 Task: Change the font size in Visual Studio Code.
Action: Mouse moved to (31, 6)
Screenshot: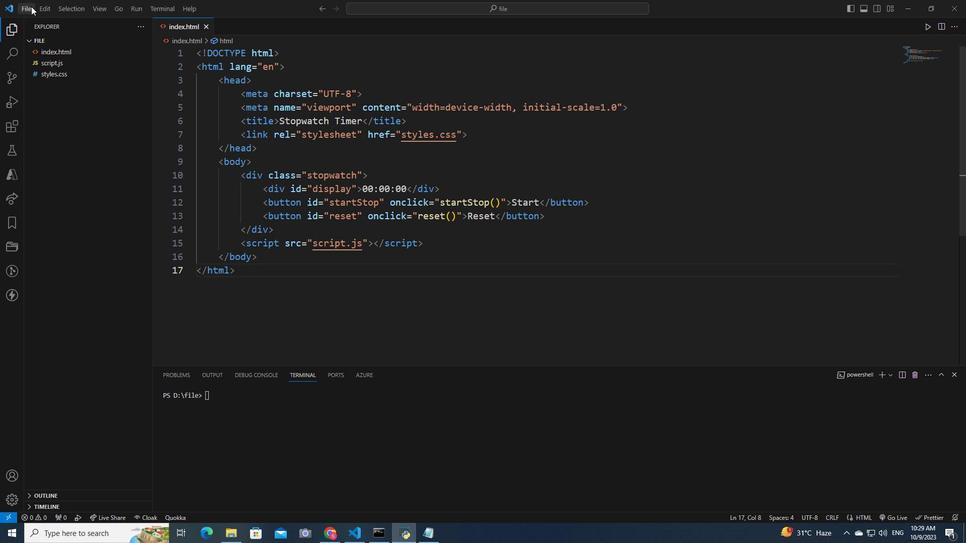 
Action: Mouse pressed left at (31, 6)
Screenshot: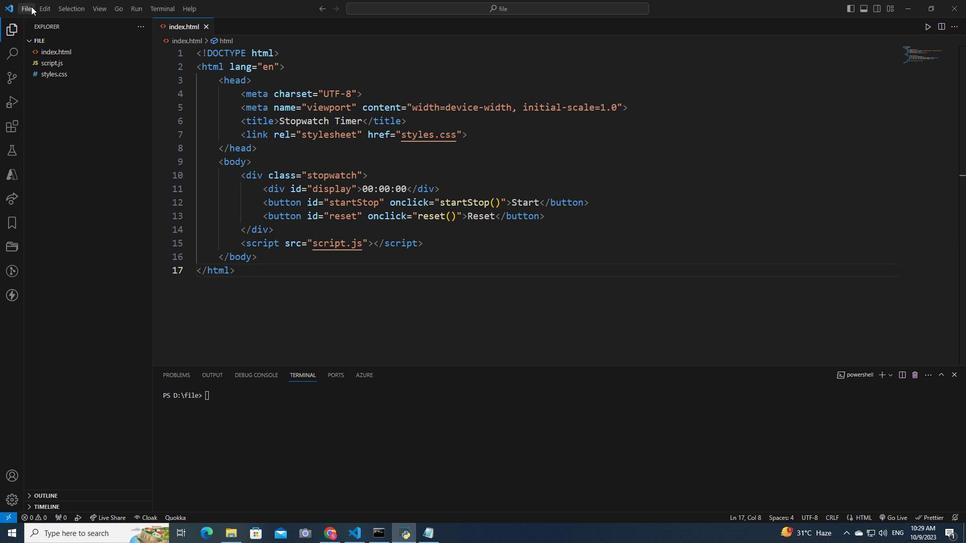 
Action: Mouse moved to (77, 251)
Screenshot: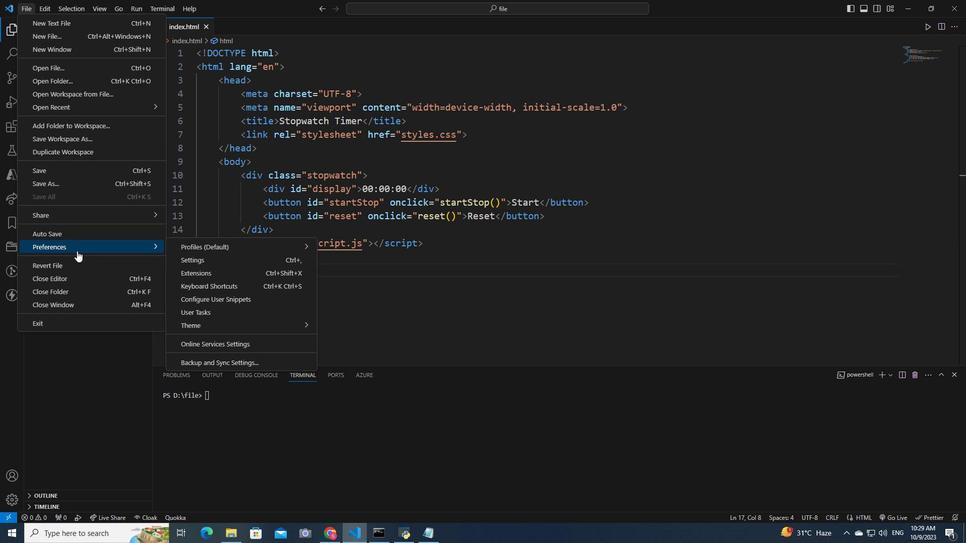 
Action: Mouse pressed left at (77, 251)
Screenshot: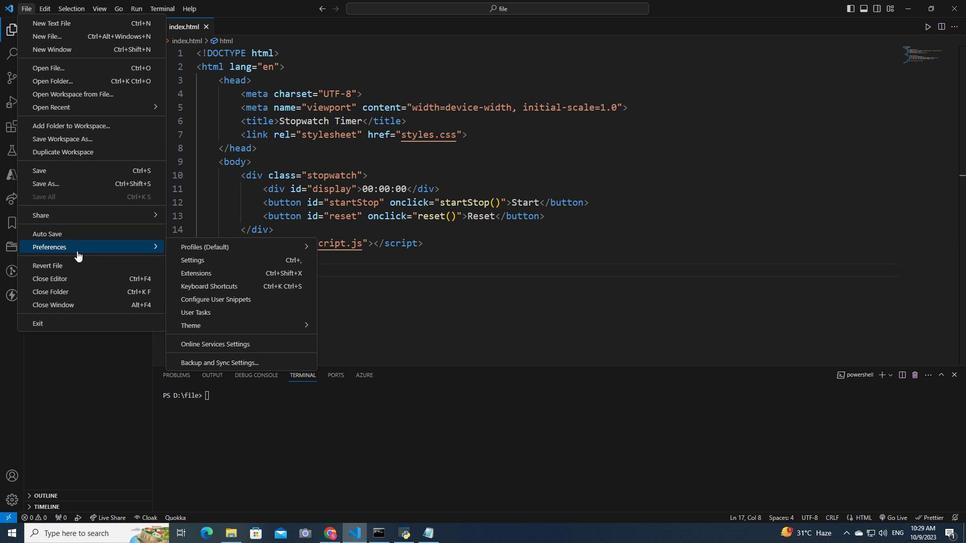 
Action: Mouse moved to (202, 258)
Screenshot: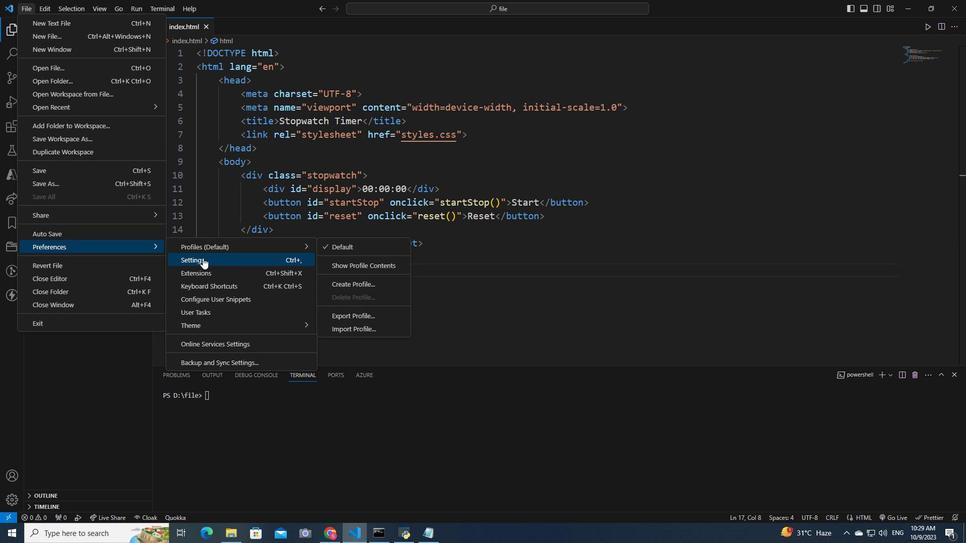 
Action: Mouse pressed left at (202, 258)
Screenshot: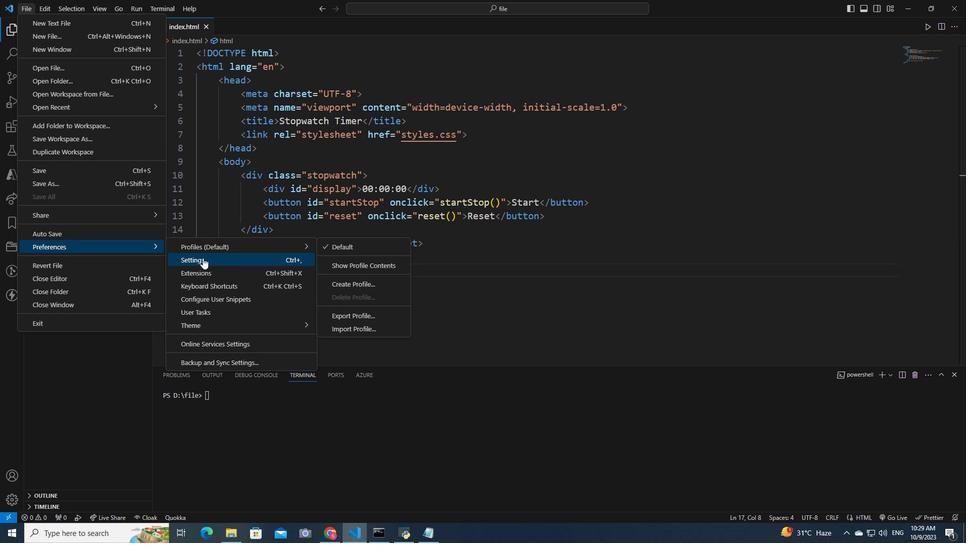 
Action: Mouse moved to (408, 197)
Screenshot: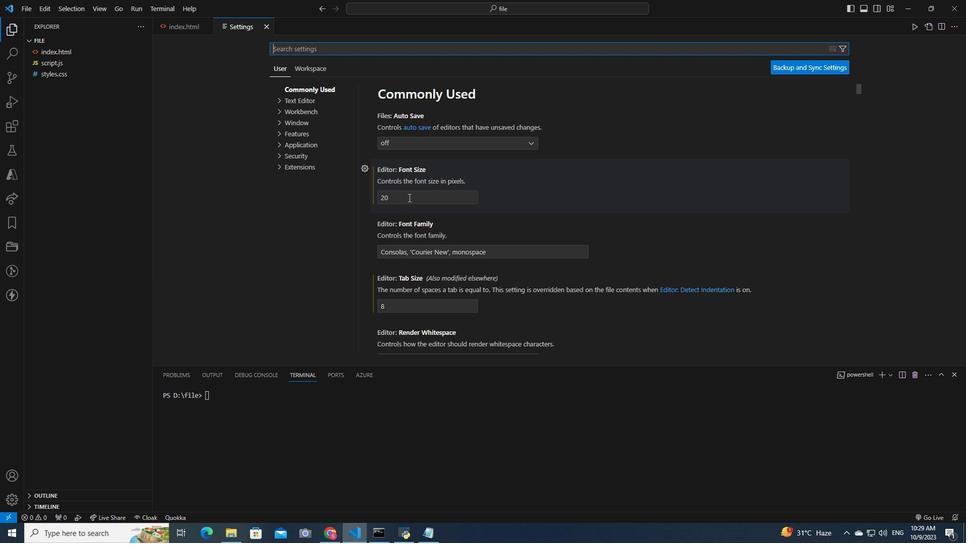 
Action: Mouse pressed left at (408, 197)
Screenshot: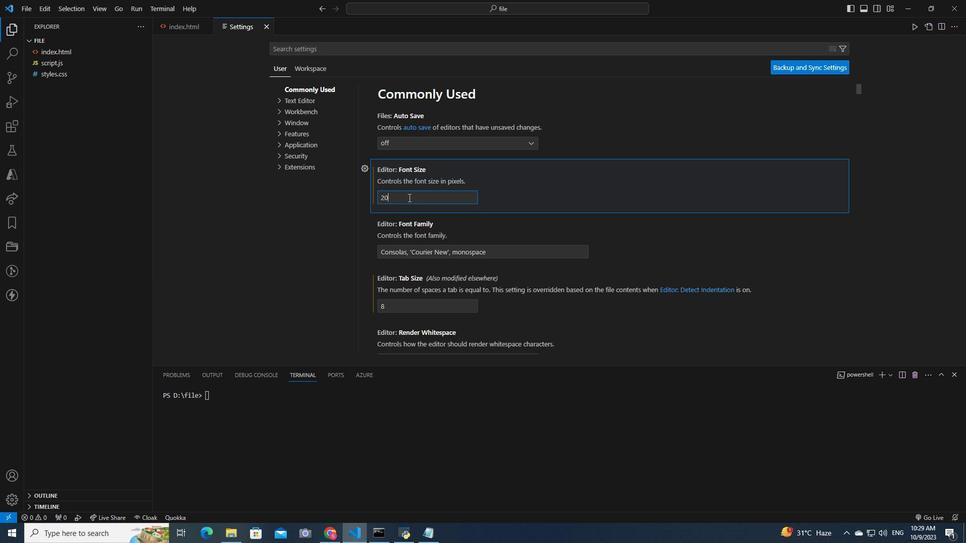 
Action: Key pressed <Key.backspace><Key.backspace>35
Screenshot: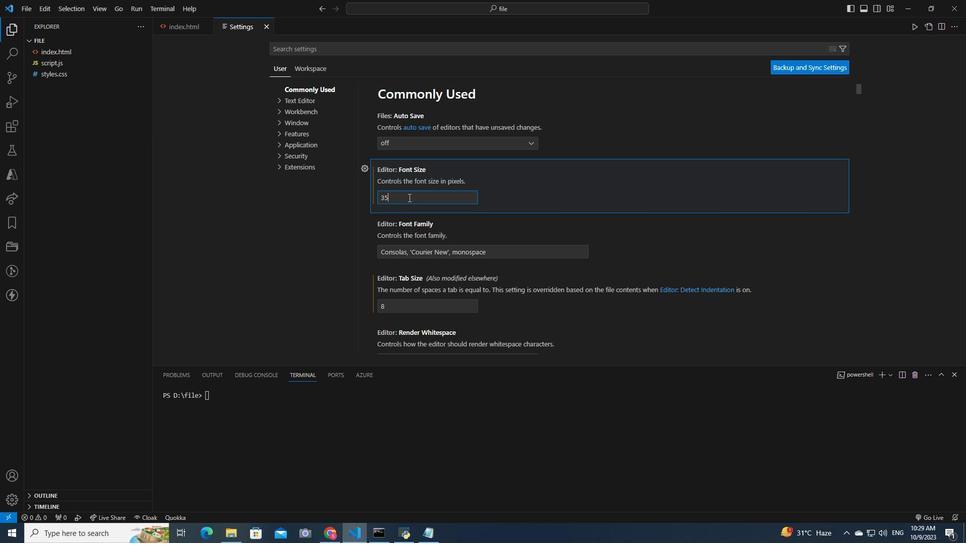 
Action: Mouse moved to (184, 32)
Screenshot: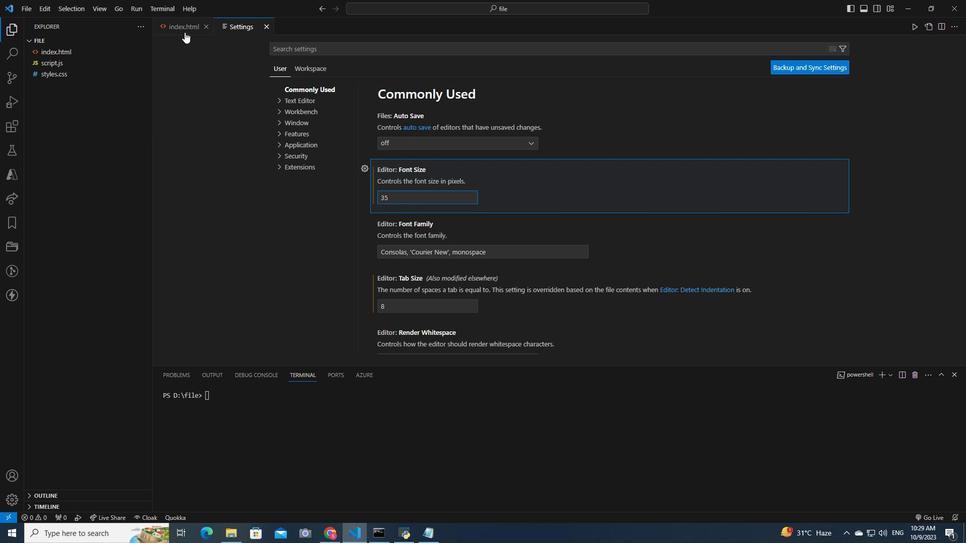 
Action: Mouse pressed left at (184, 32)
Screenshot: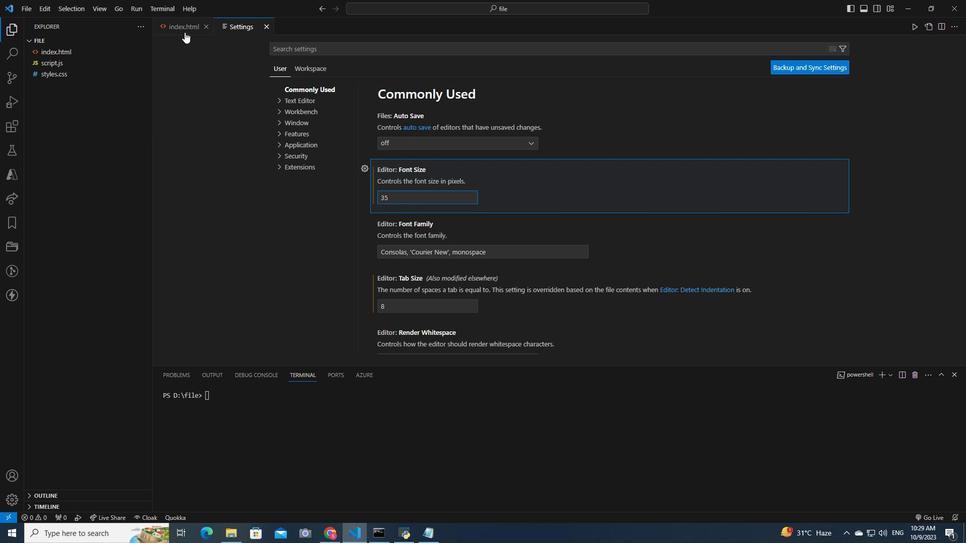 
Action: Mouse moved to (404, 169)
Screenshot: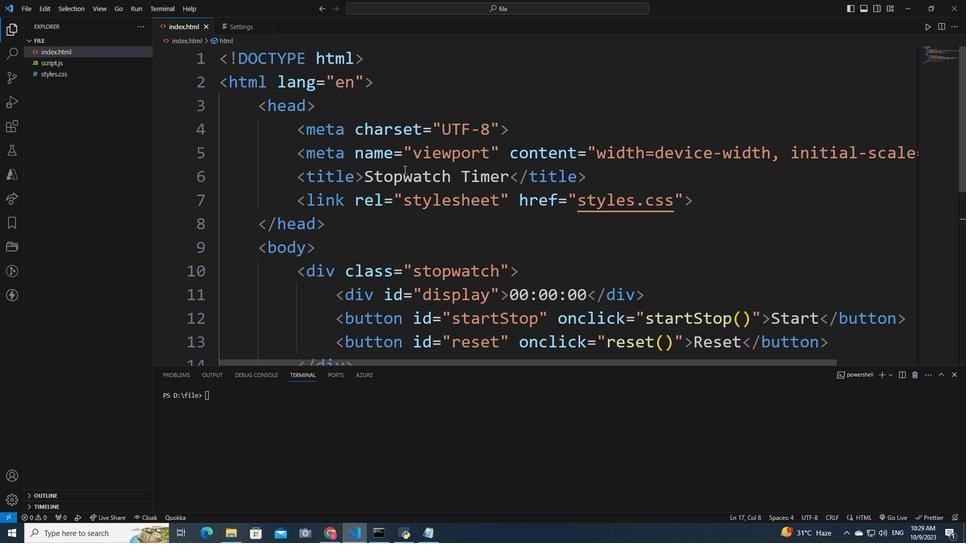 
